 Task: Add the action, sort the to do list then by age in ascending order.
Action: Mouse pressed left at (623, 185)
Screenshot: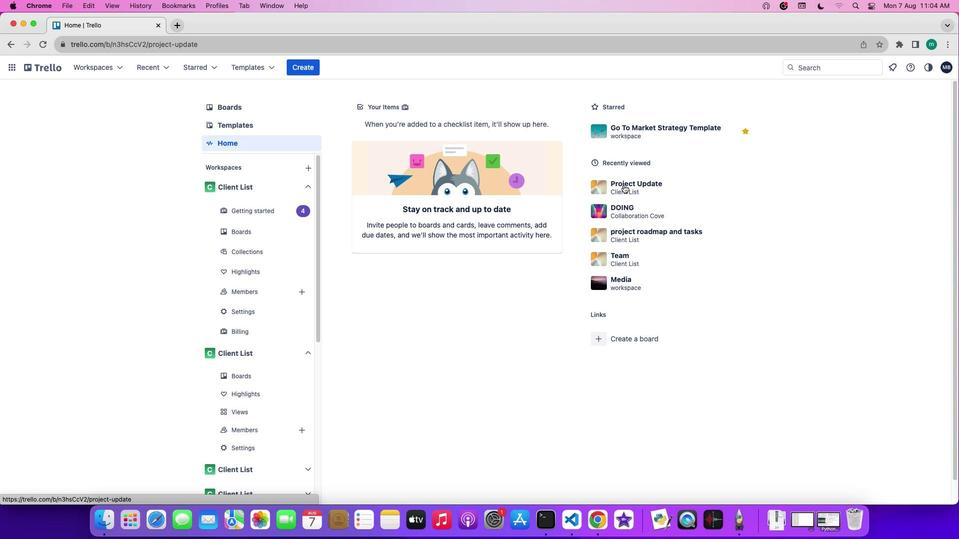 
Action: Mouse moved to (264, 146)
Screenshot: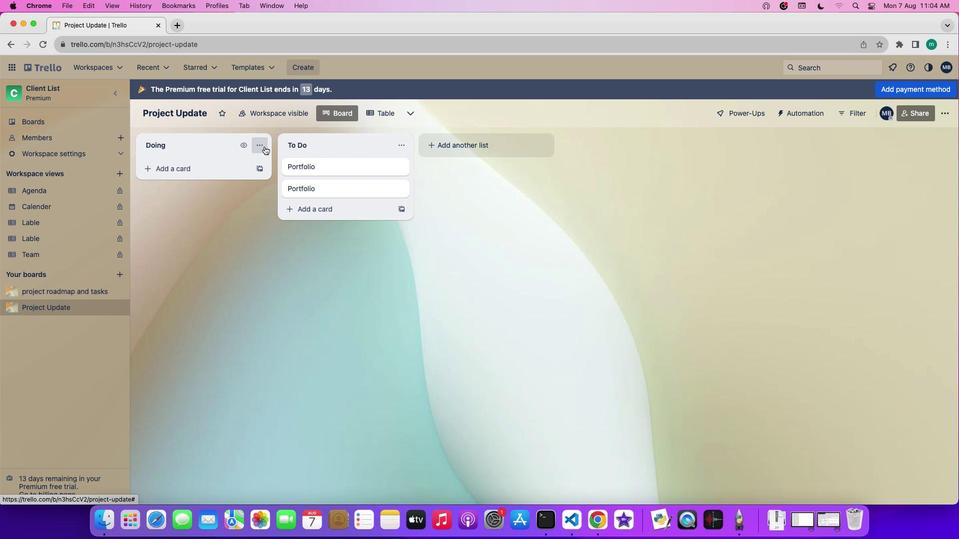 
Action: Mouse pressed left at (264, 146)
Screenshot: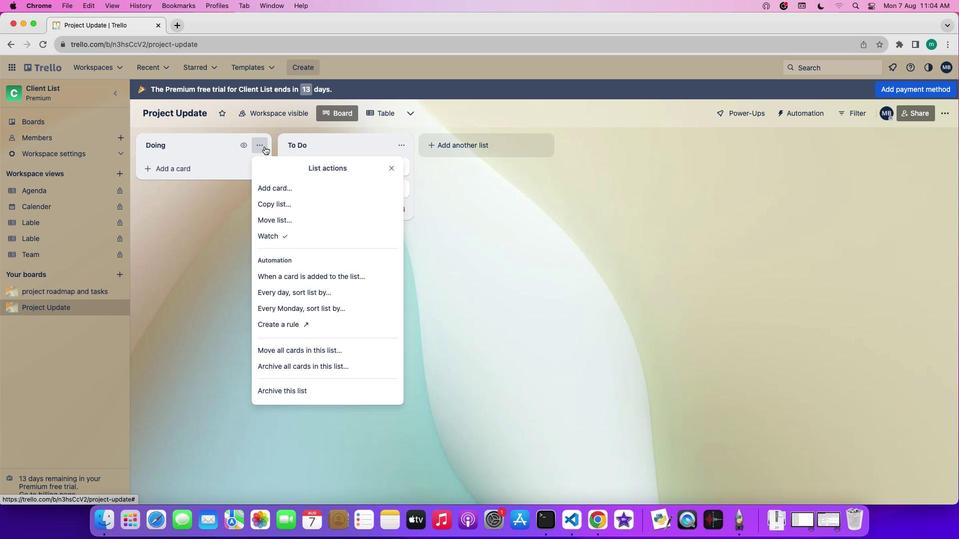 
Action: Mouse moved to (314, 307)
Screenshot: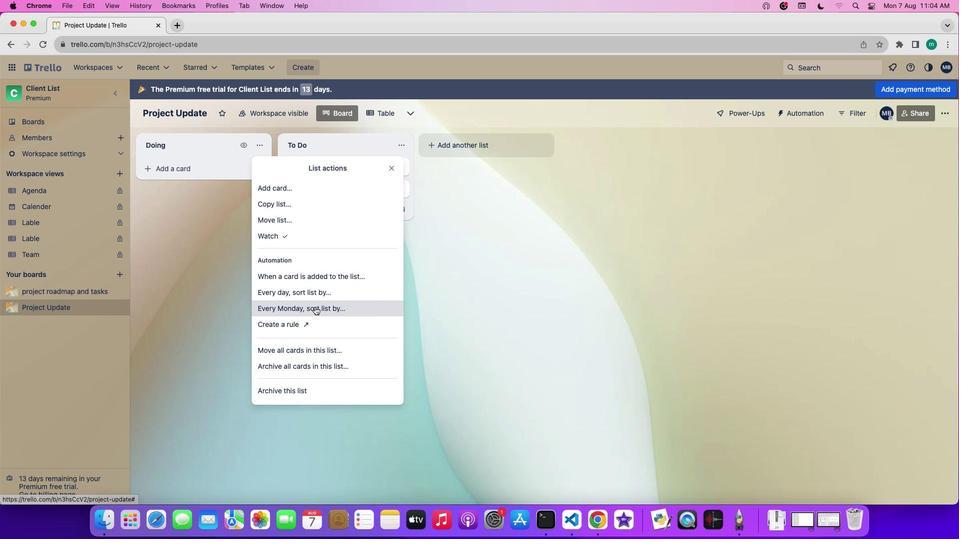 
Action: Mouse pressed left at (314, 307)
Screenshot: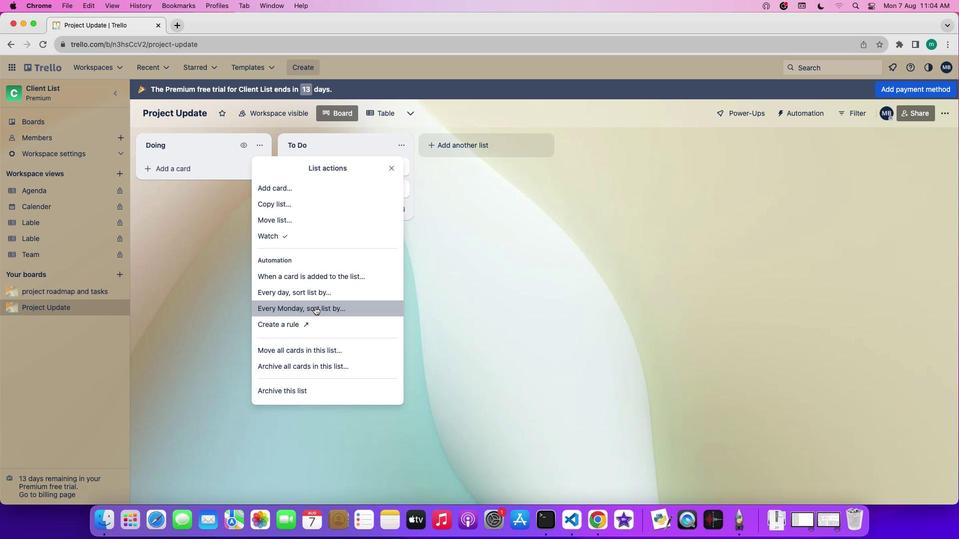 
Action: Mouse moved to (352, 292)
Screenshot: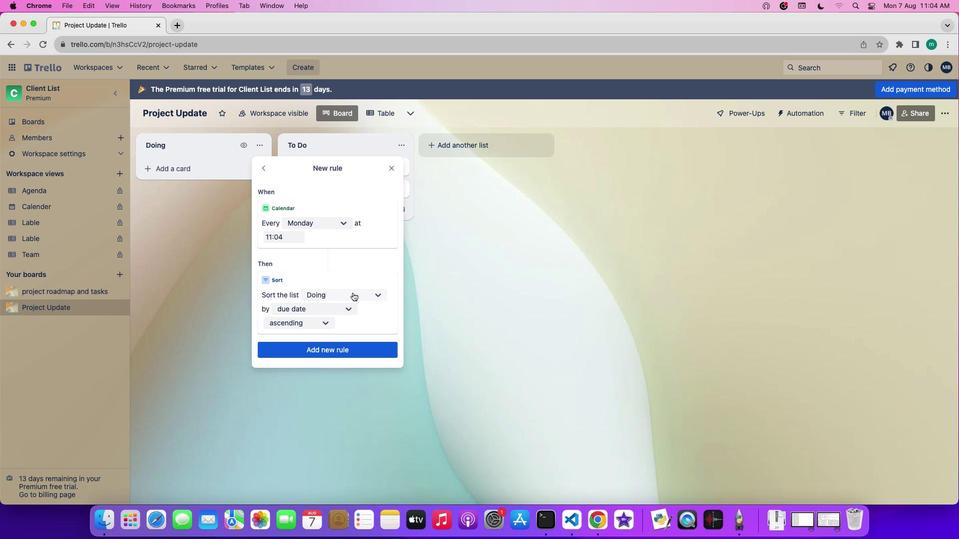 
Action: Mouse pressed left at (352, 292)
Screenshot: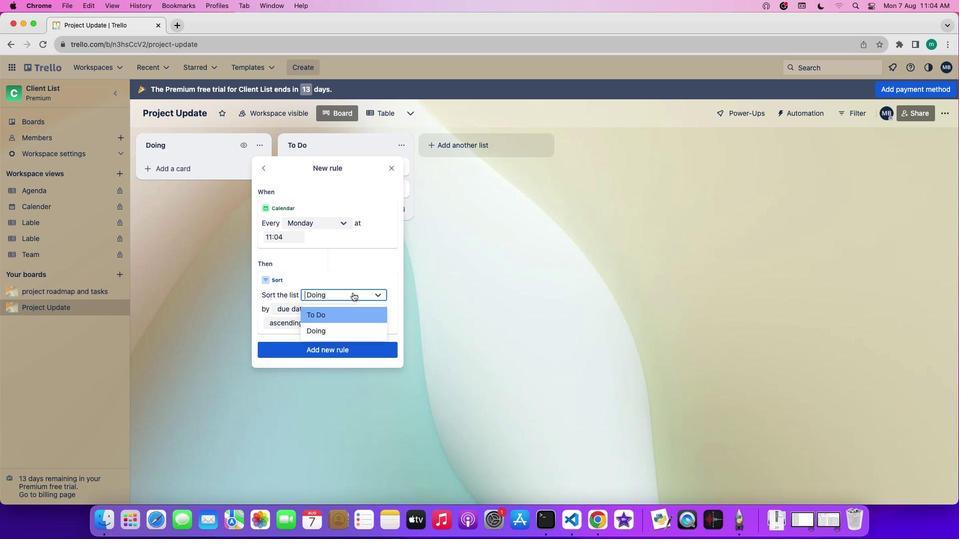 
Action: Mouse moved to (350, 318)
Screenshot: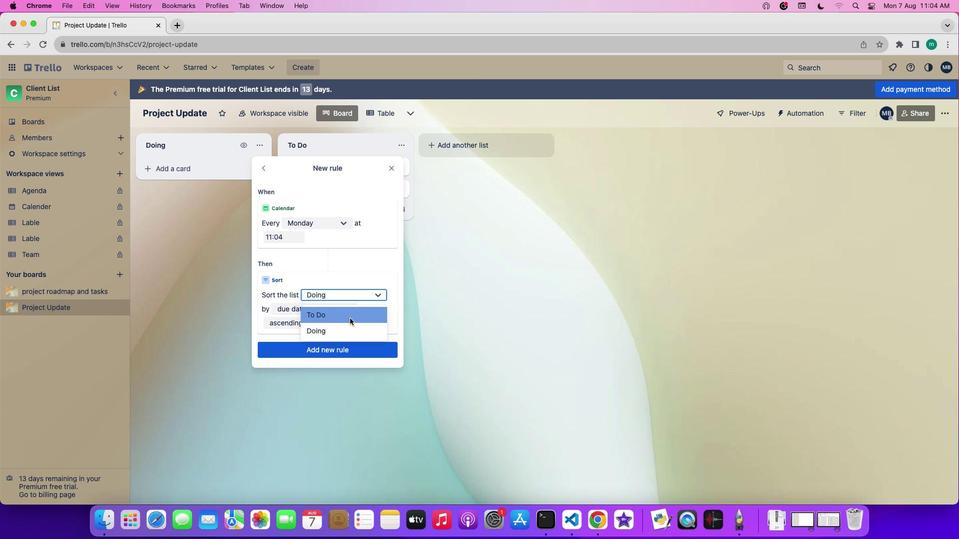 
Action: Mouse pressed left at (350, 318)
Screenshot: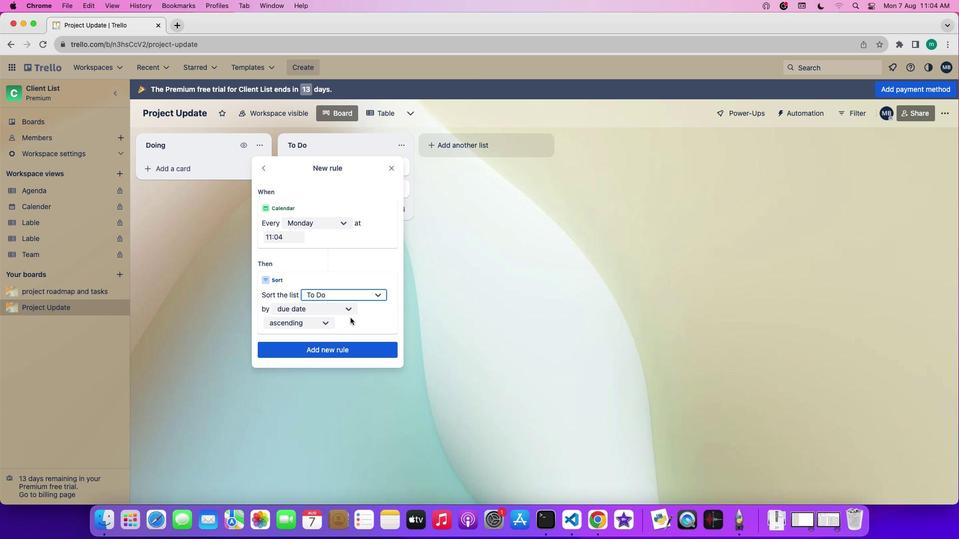 
Action: Mouse moved to (324, 307)
Screenshot: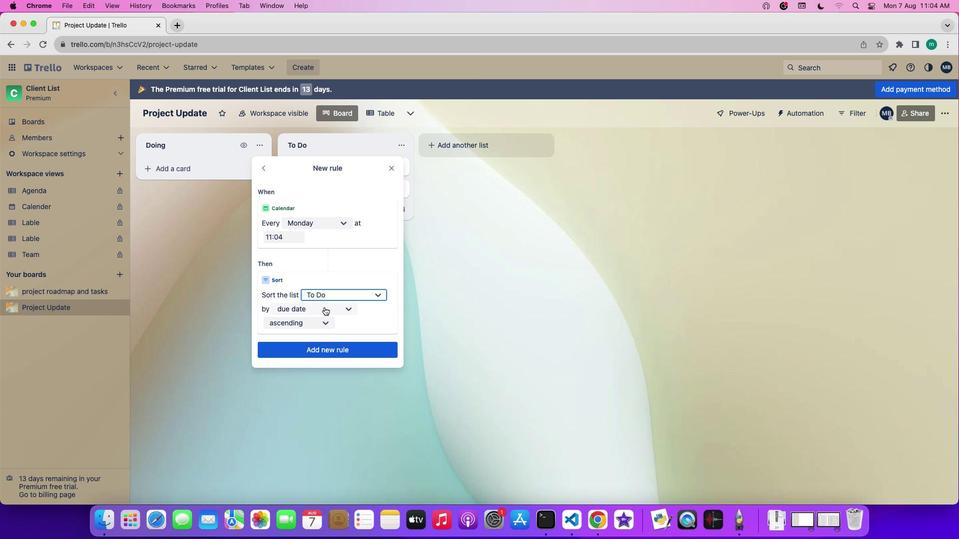 
Action: Mouse pressed left at (324, 307)
Screenshot: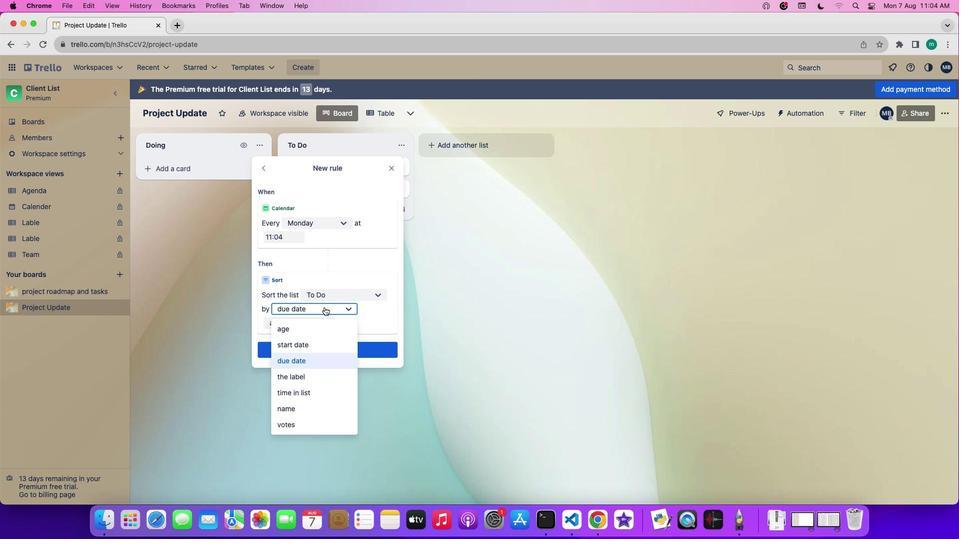
Action: Mouse moved to (323, 327)
Screenshot: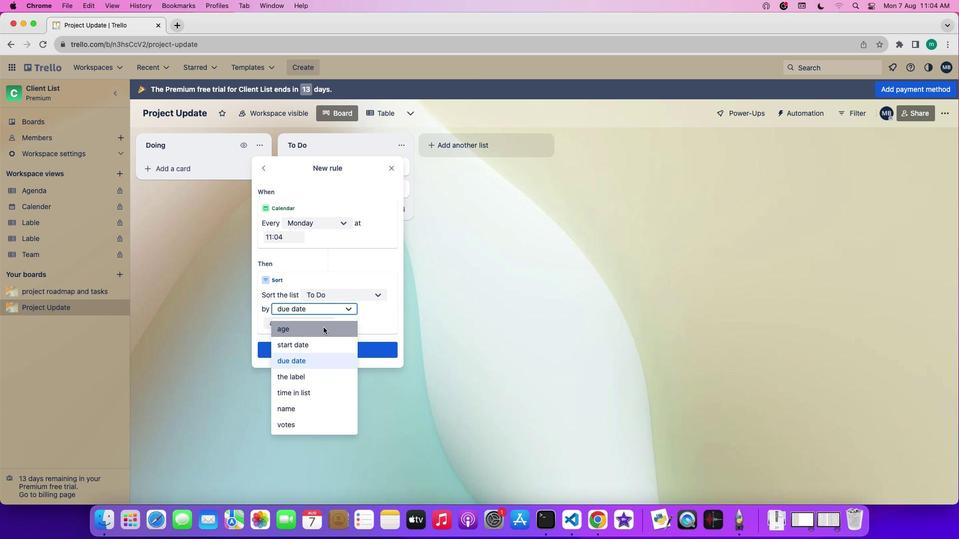
Action: Mouse pressed left at (323, 327)
Screenshot: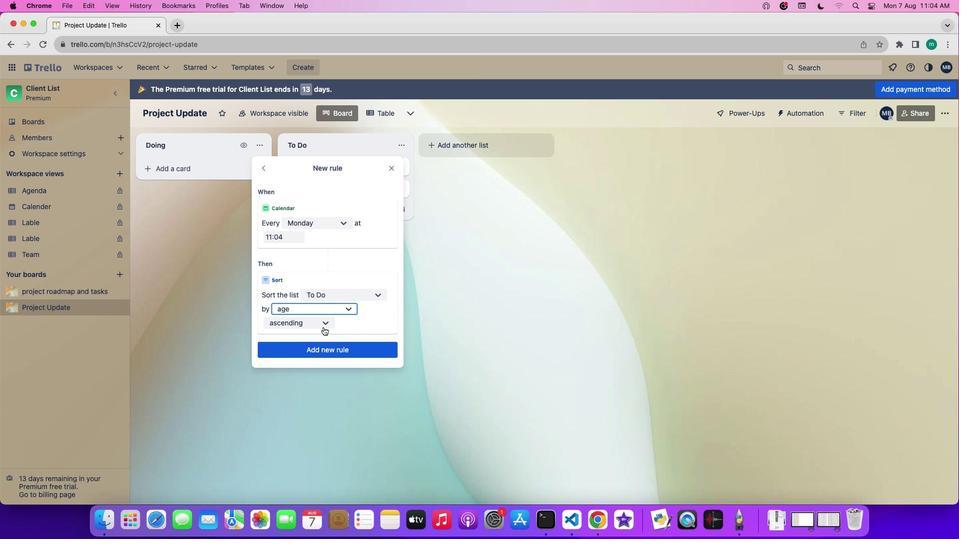 
Action: Mouse moved to (324, 323)
Screenshot: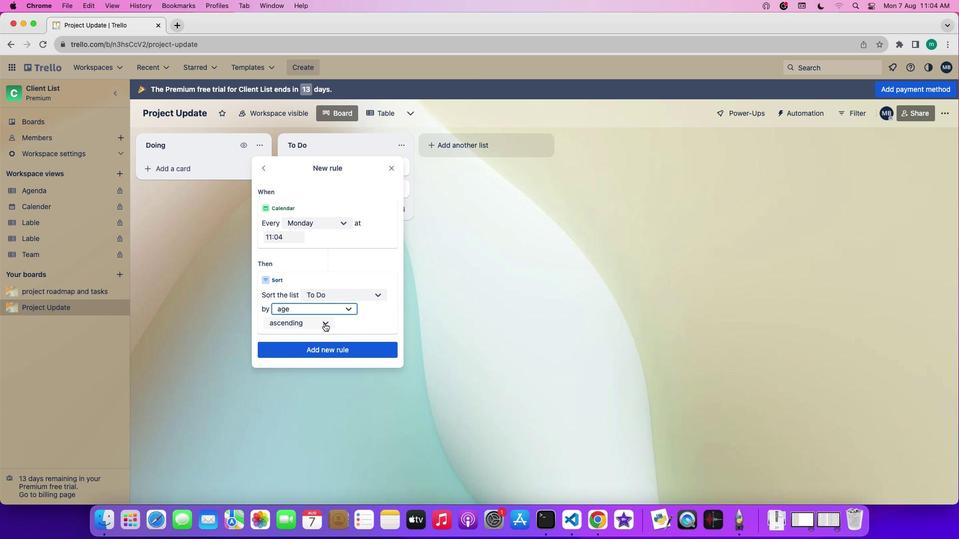 
Action: Mouse pressed left at (324, 323)
Screenshot: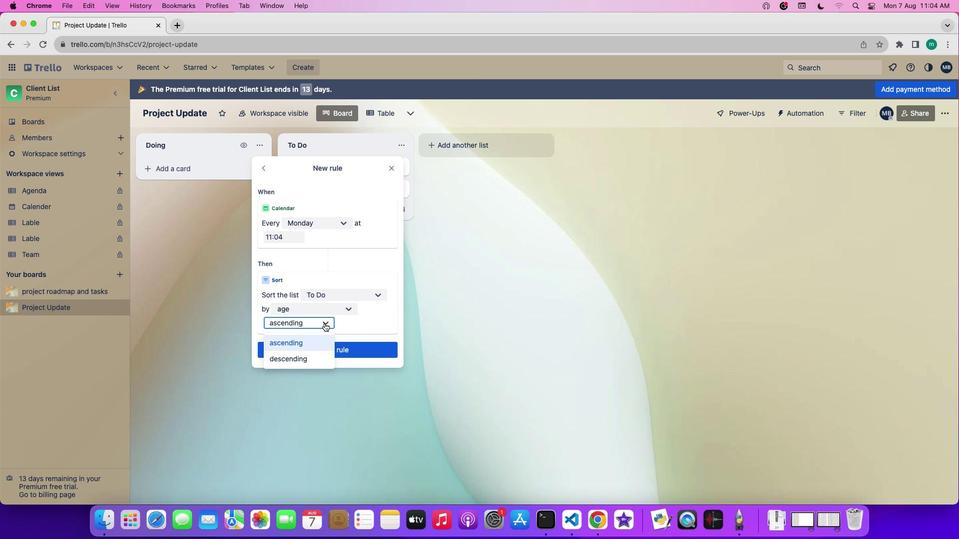 
Action: Mouse moved to (322, 344)
Screenshot: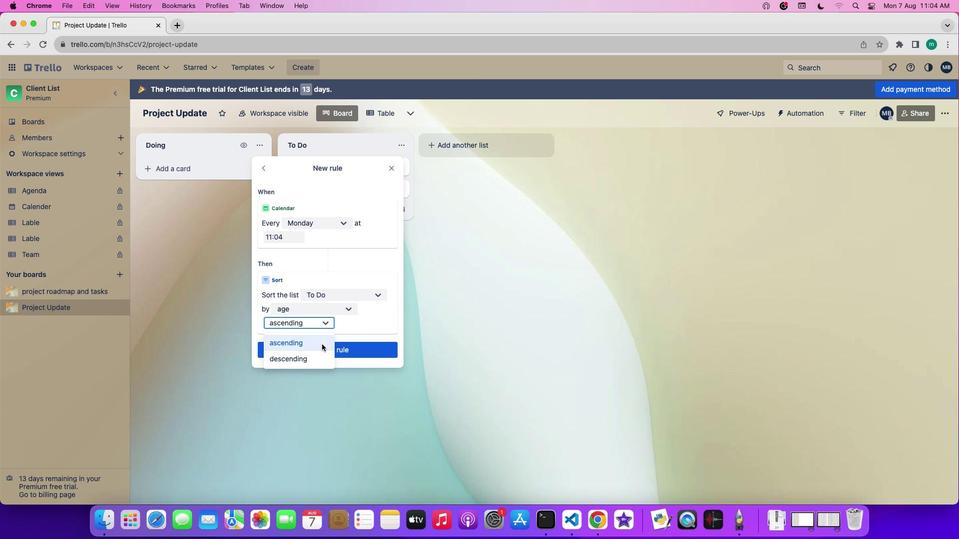 
Action: Mouse pressed left at (322, 344)
Screenshot: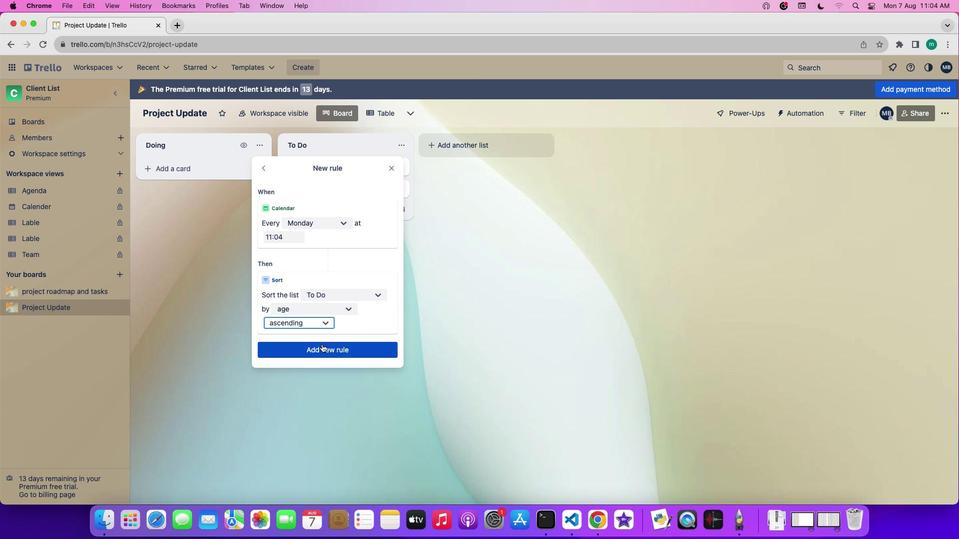 
